 Task: Add an action where "Type is" incident" in downgrade and inform.
Action: Mouse moved to (19, 243)
Screenshot: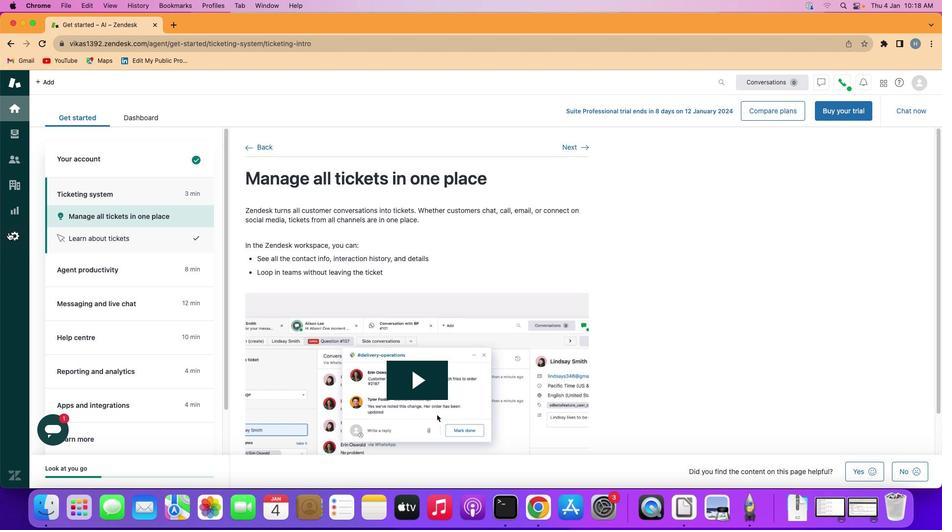 
Action: Mouse pressed left at (19, 243)
Screenshot: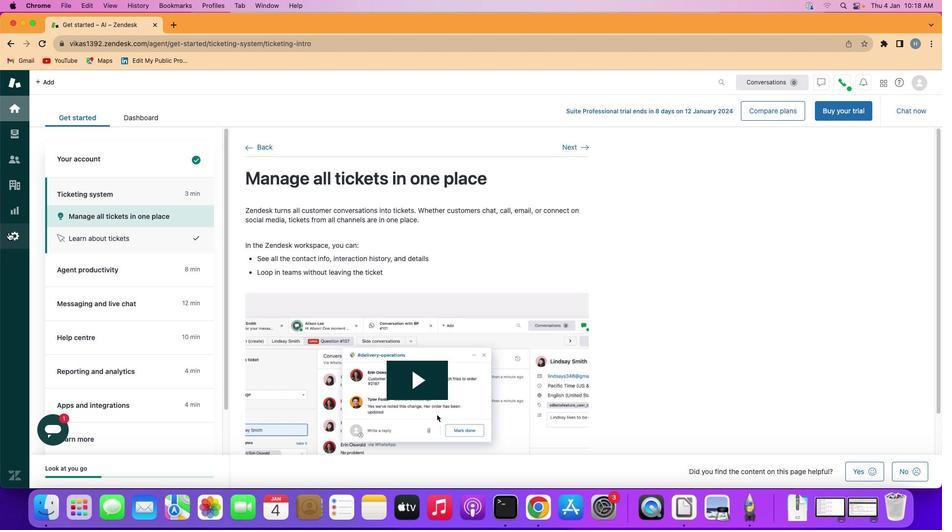 
Action: Mouse moved to (197, 410)
Screenshot: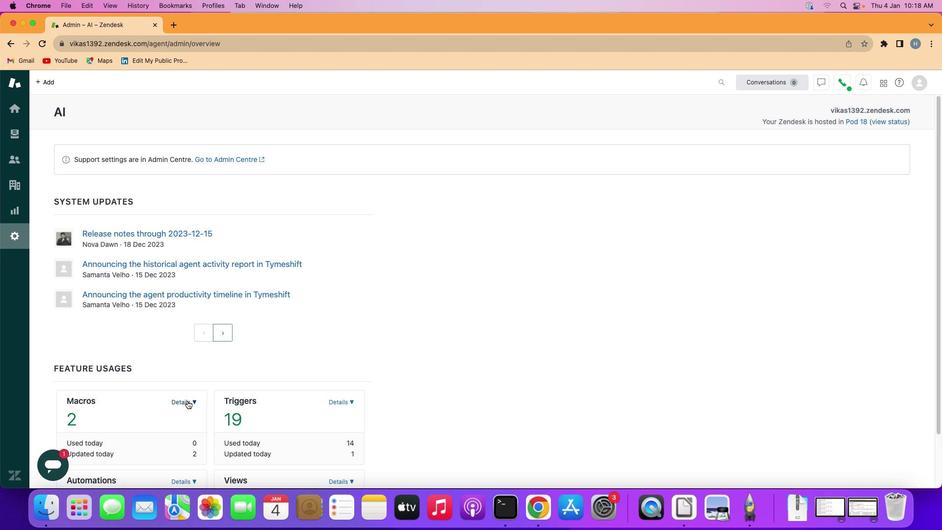 
Action: Mouse pressed left at (197, 410)
Screenshot: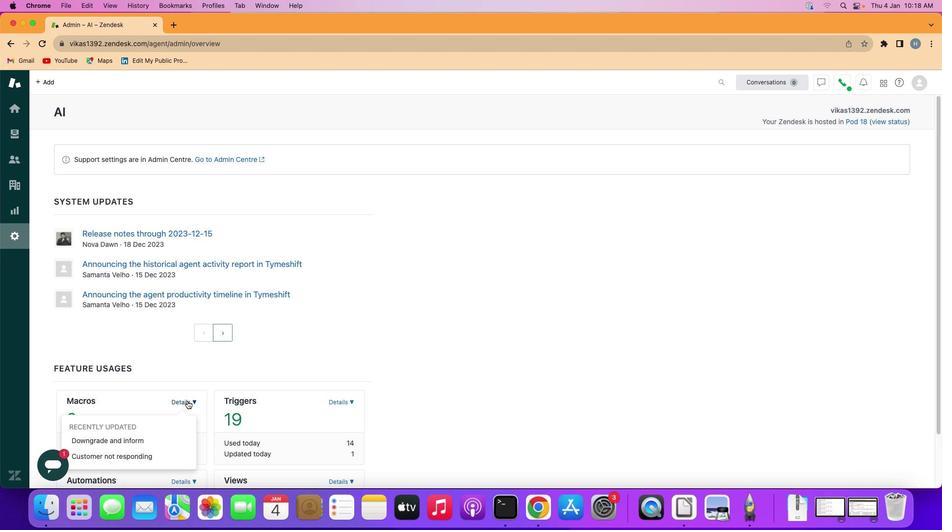 
Action: Mouse moved to (154, 445)
Screenshot: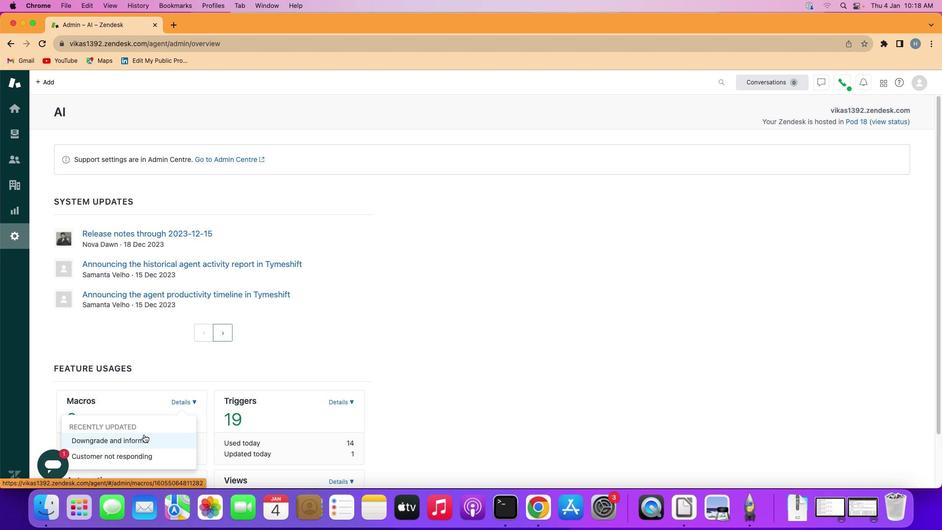 
Action: Mouse pressed left at (154, 445)
Screenshot: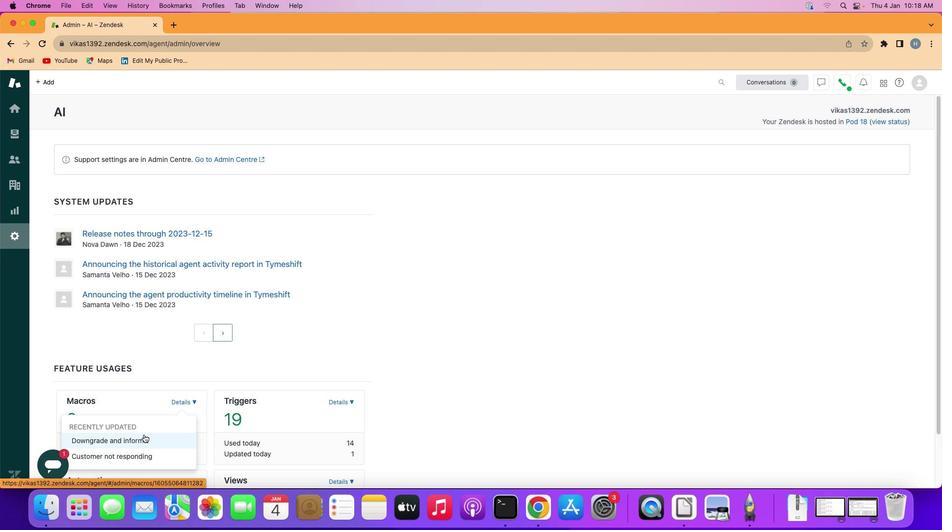 
Action: Mouse moved to (151, 368)
Screenshot: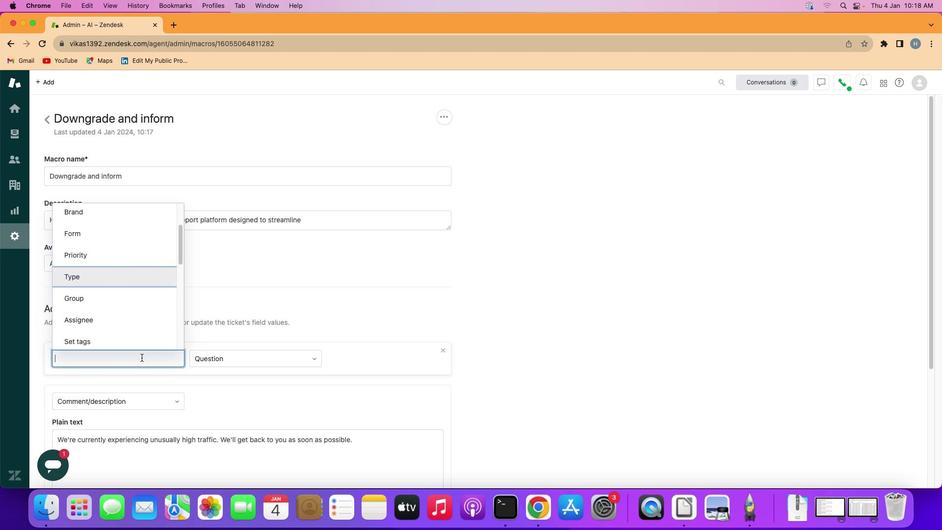 
Action: Mouse pressed left at (151, 368)
Screenshot: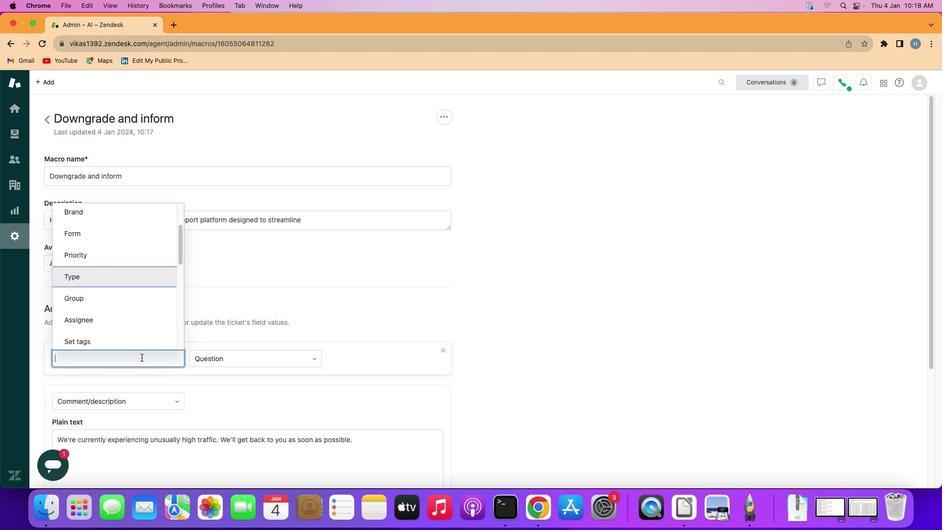 
Action: Mouse moved to (148, 285)
Screenshot: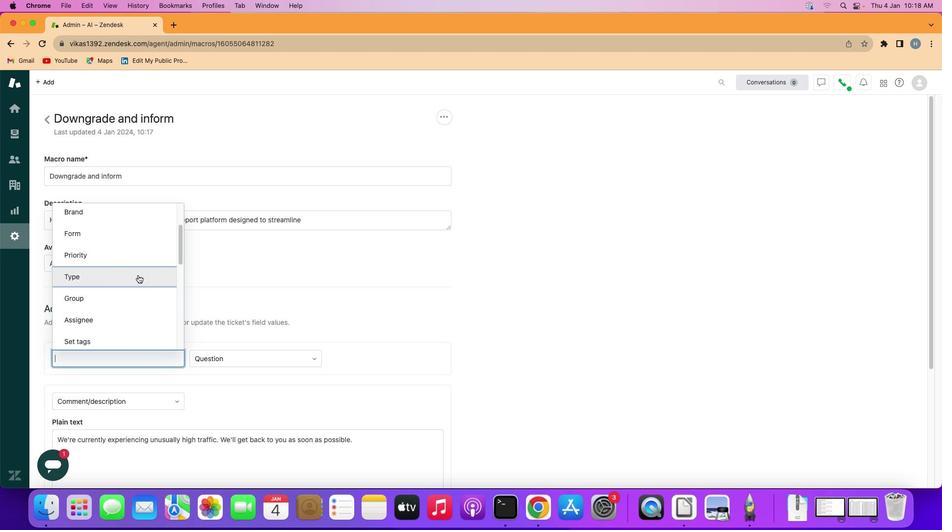
Action: Mouse pressed left at (148, 285)
Screenshot: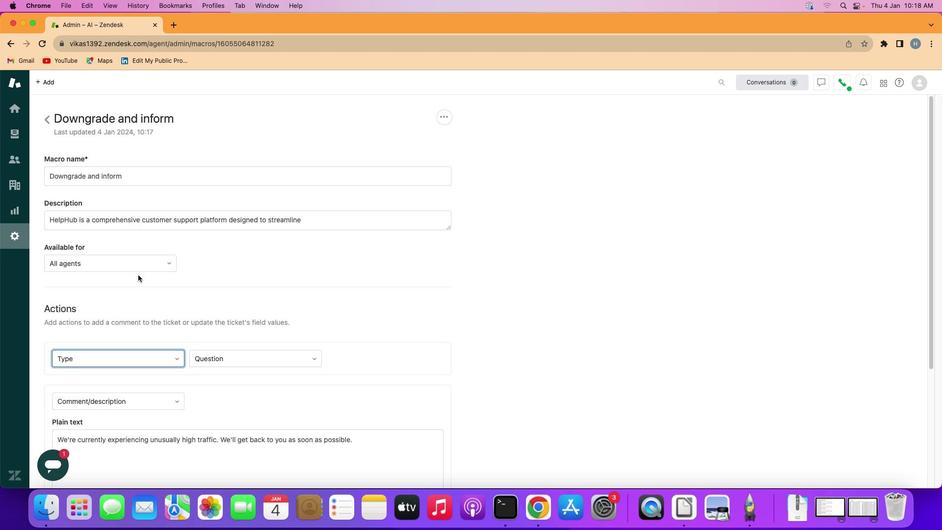 
Action: Mouse moved to (301, 366)
Screenshot: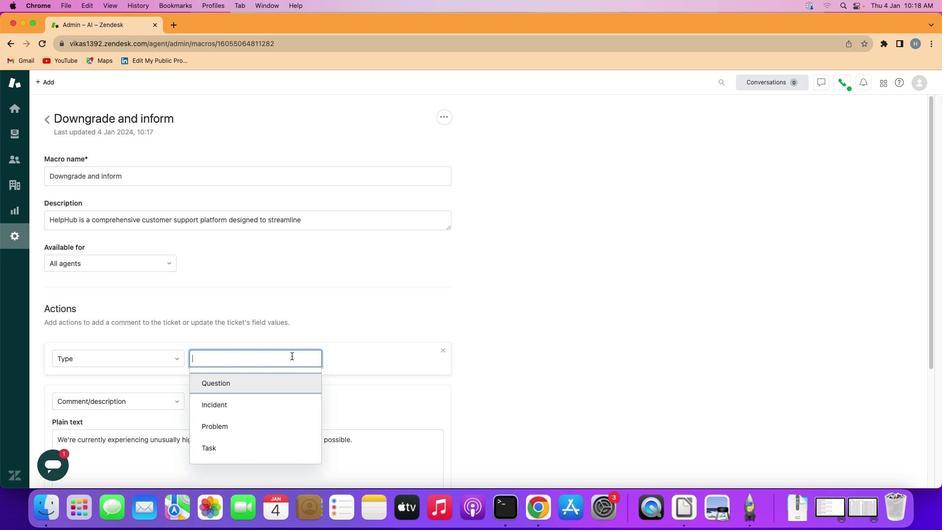
Action: Mouse pressed left at (301, 366)
Screenshot: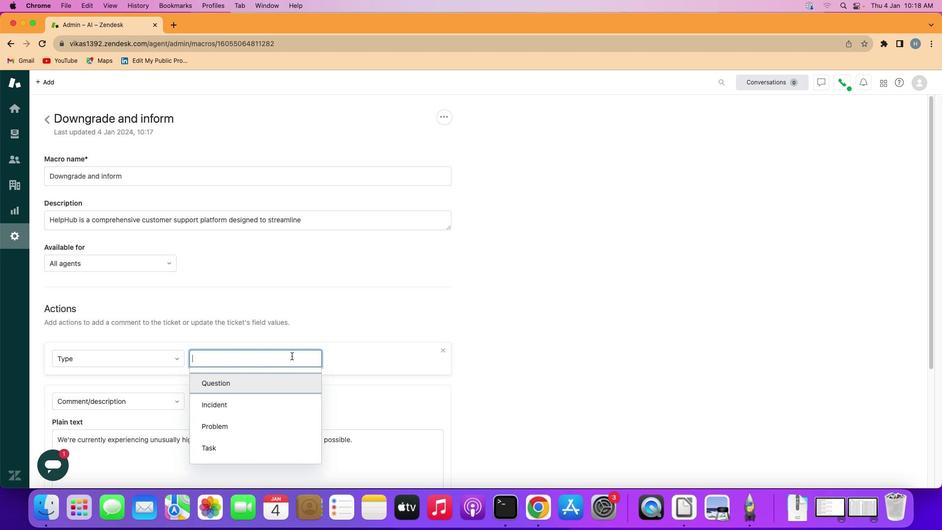 
Action: Mouse moved to (284, 413)
Screenshot: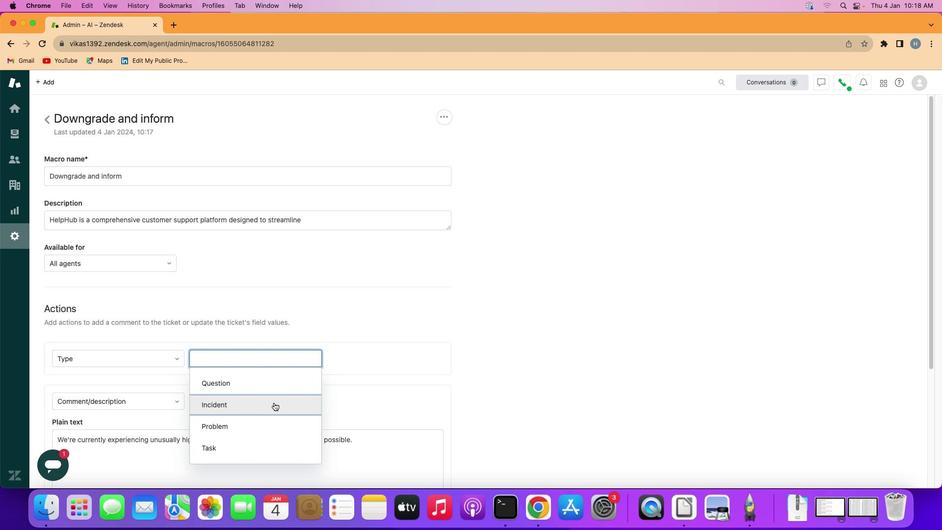 
Action: Mouse pressed left at (284, 413)
Screenshot: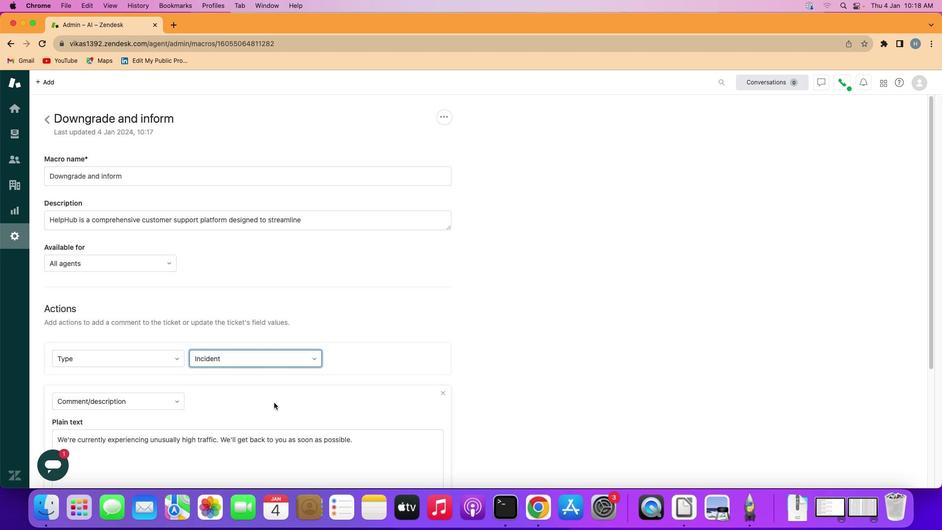 
Action: Mouse moved to (390, 396)
Screenshot: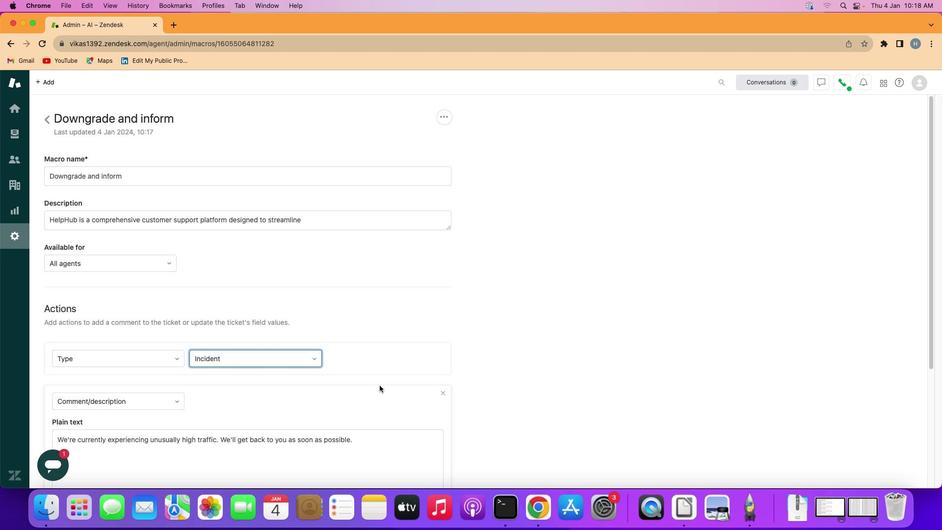
Action: Mouse scrolled (390, 396) with delta (10, 9)
Screenshot: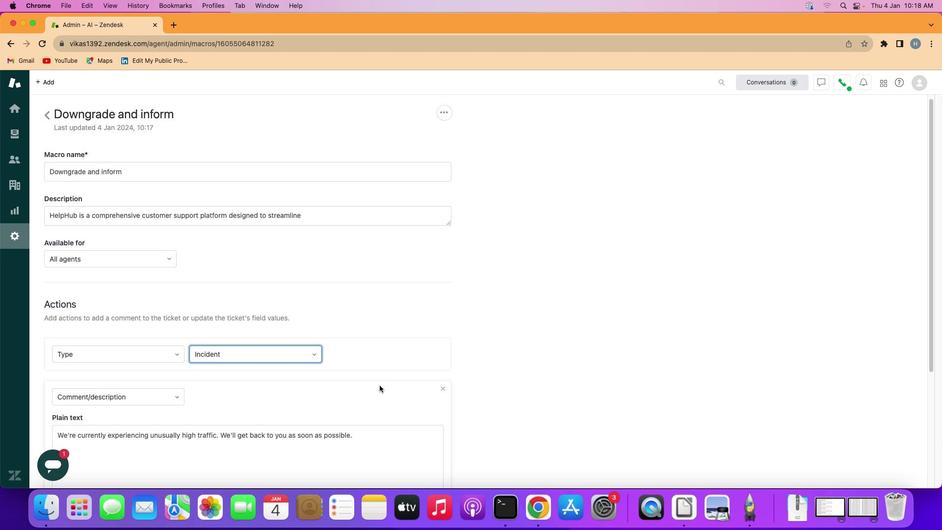 
Action: Mouse scrolled (390, 396) with delta (10, 9)
Screenshot: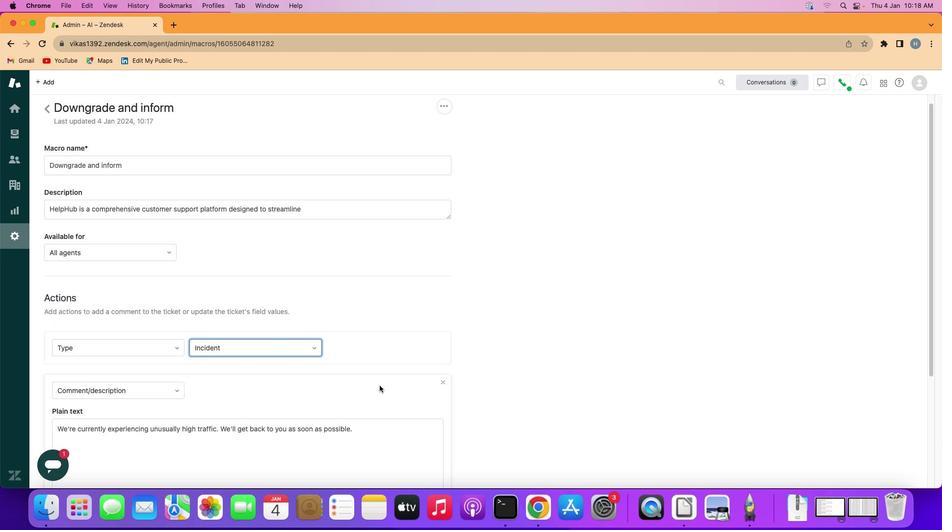 
Action: Mouse scrolled (390, 396) with delta (10, 9)
Screenshot: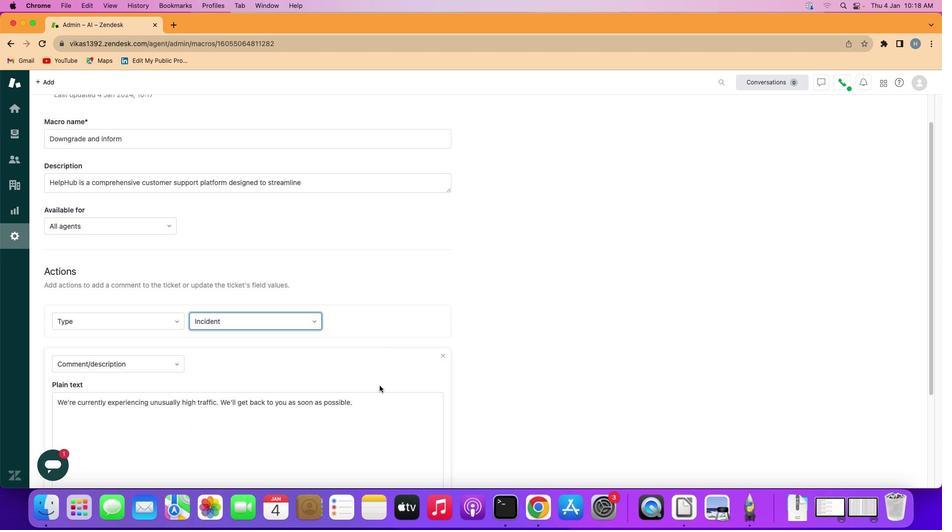 
Action: Mouse scrolled (390, 396) with delta (10, 9)
Screenshot: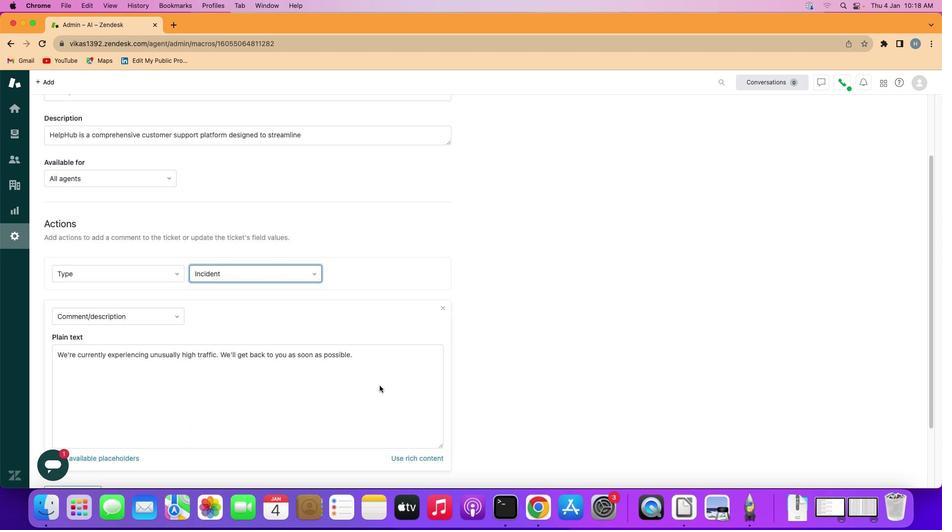
Action: Mouse scrolled (390, 396) with delta (10, 8)
Screenshot: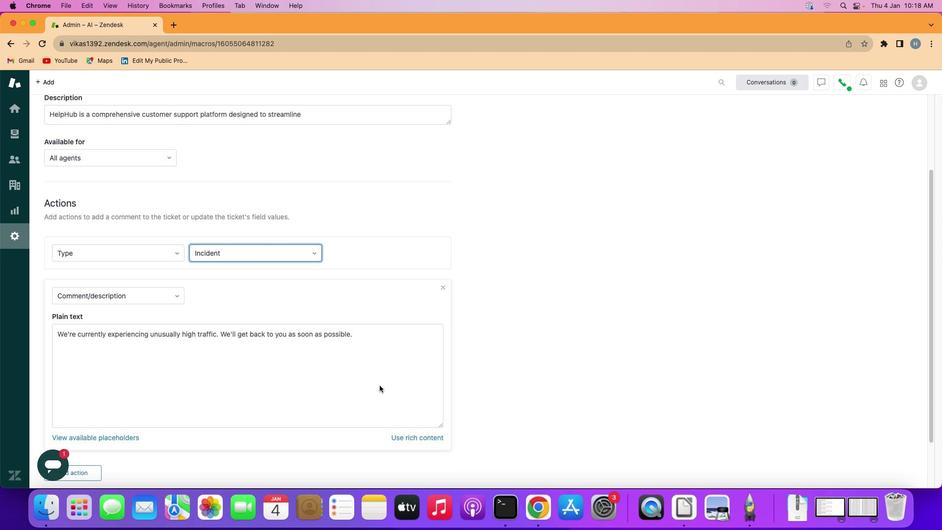
Action: Mouse scrolled (390, 396) with delta (10, 11)
Screenshot: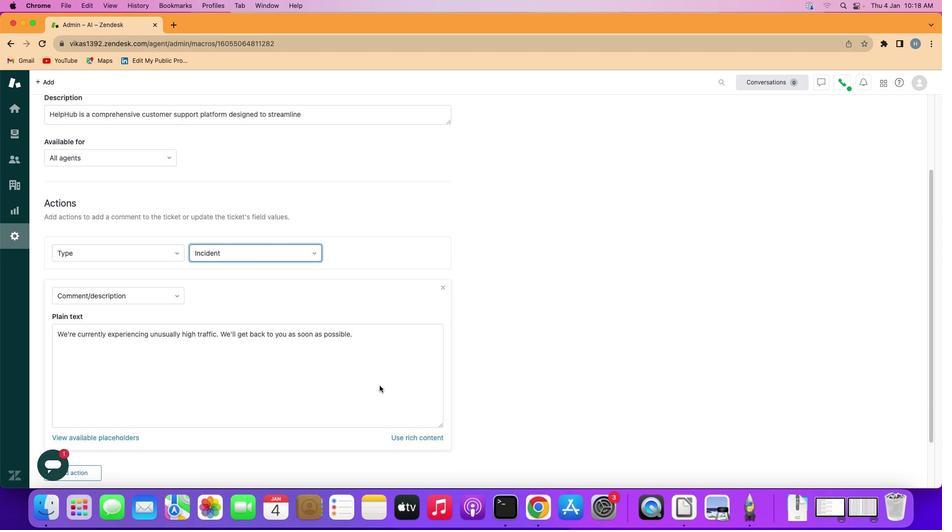 
Action: Mouse moved to (390, 396)
Screenshot: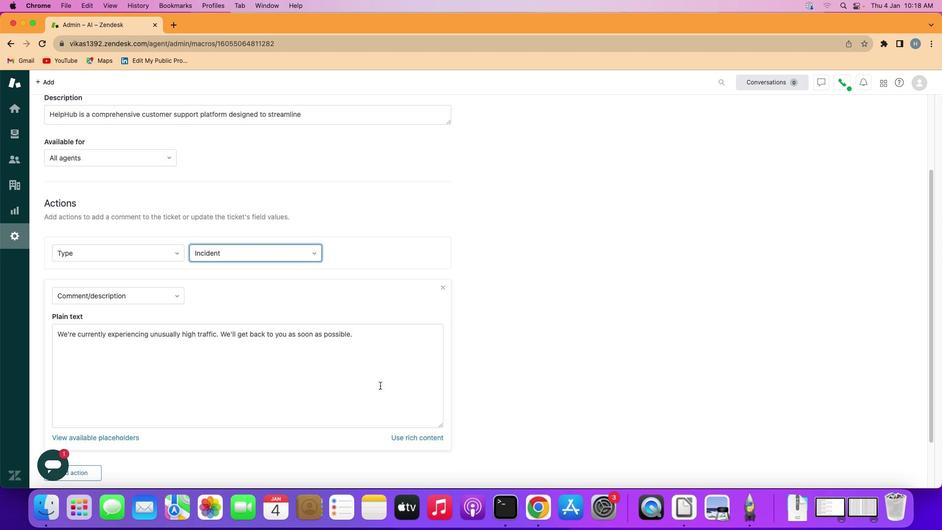 
Action: Mouse scrolled (390, 396) with delta (10, 9)
Screenshot: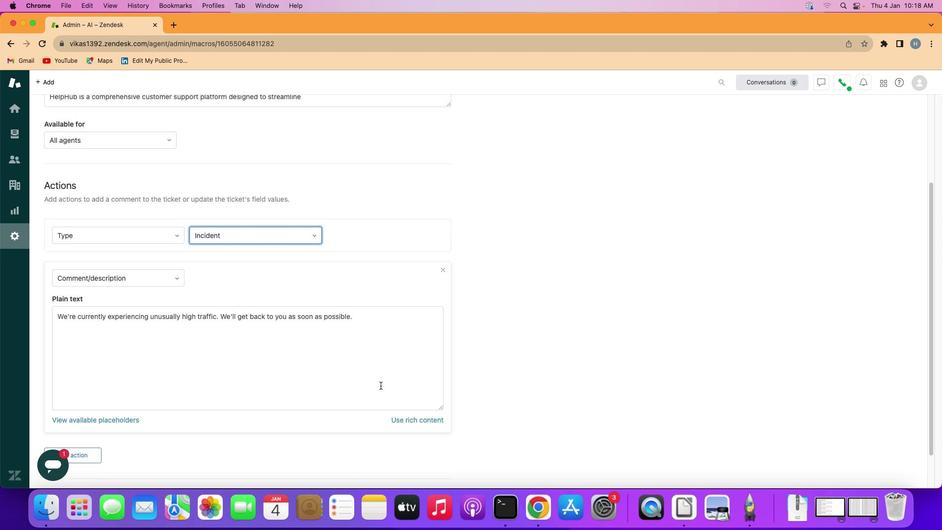 
Action: Mouse scrolled (390, 396) with delta (10, 9)
Screenshot: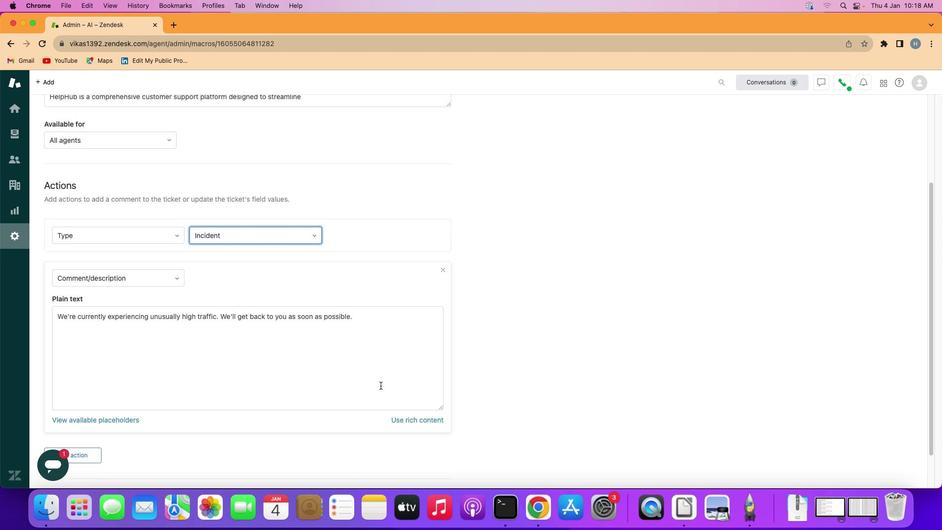 
Action: Mouse scrolled (390, 396) with delta (10, 8)
Screenshot: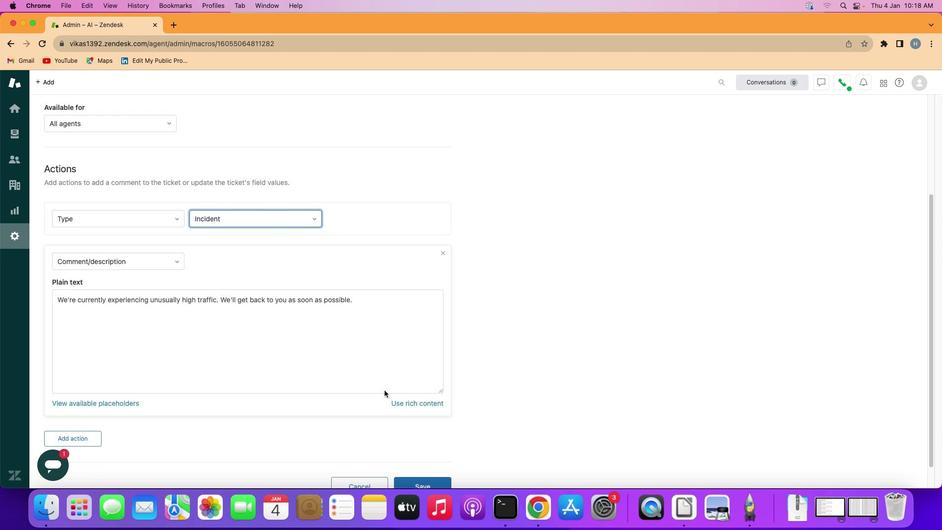 
Action: Mouse scrolled (390, 396) with delta (10, 8)
Screenshot: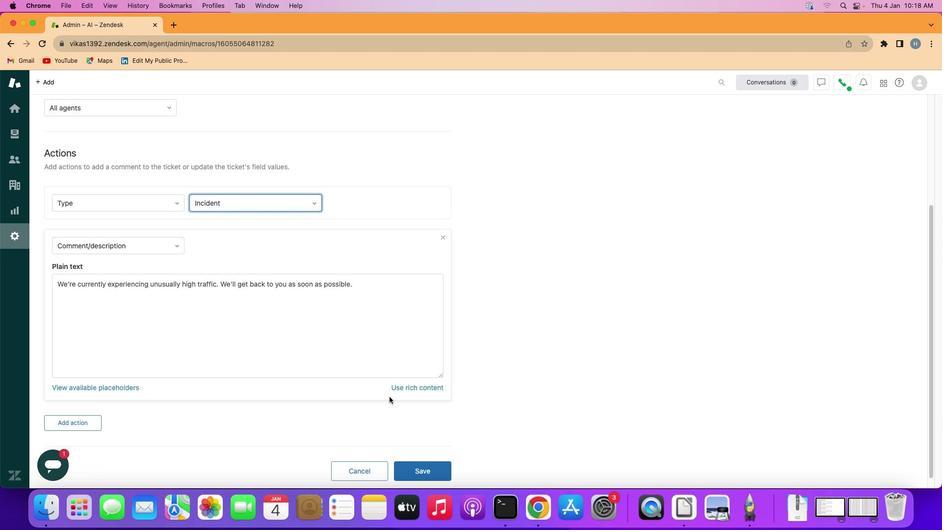 
Action: Mouse moved to (424, 468)
Screenshot: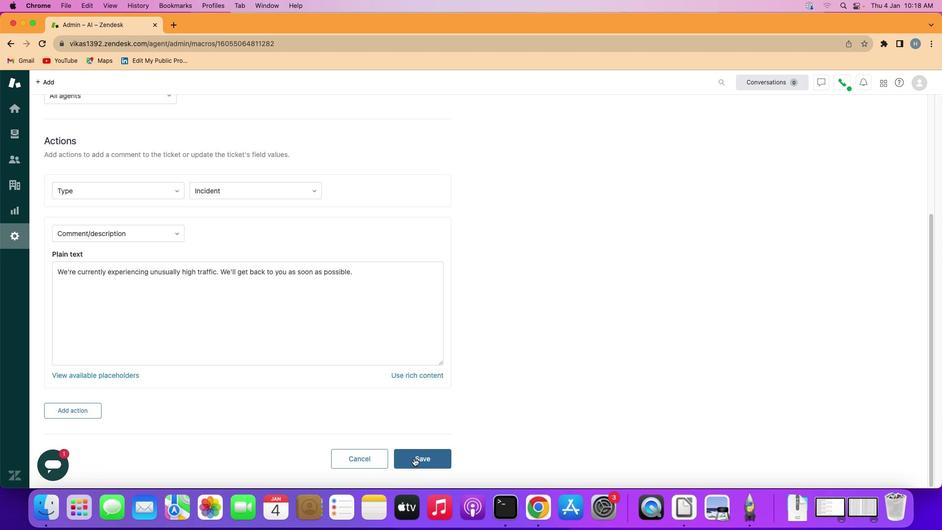 
Action: Mouse pressed left at (424, 468)
Screenshot: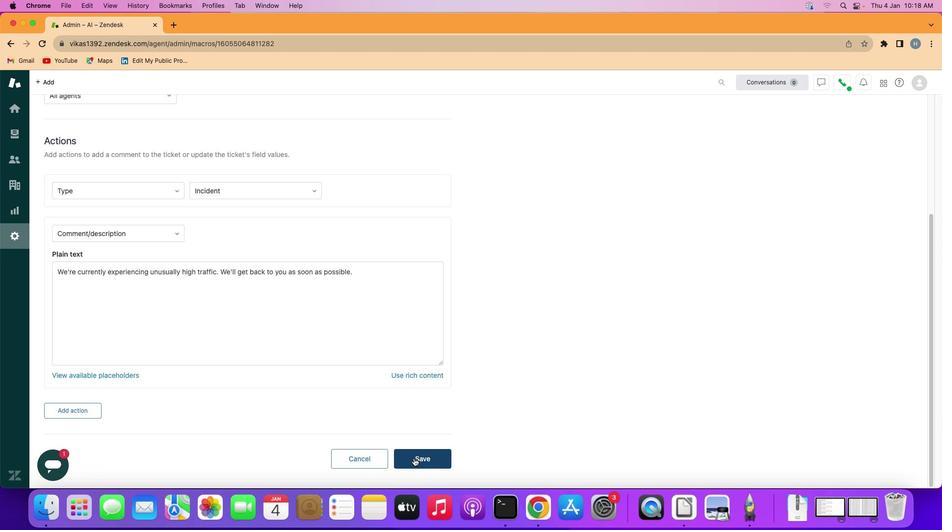
Action: Mouse moved to (351, 364)
Screenshot: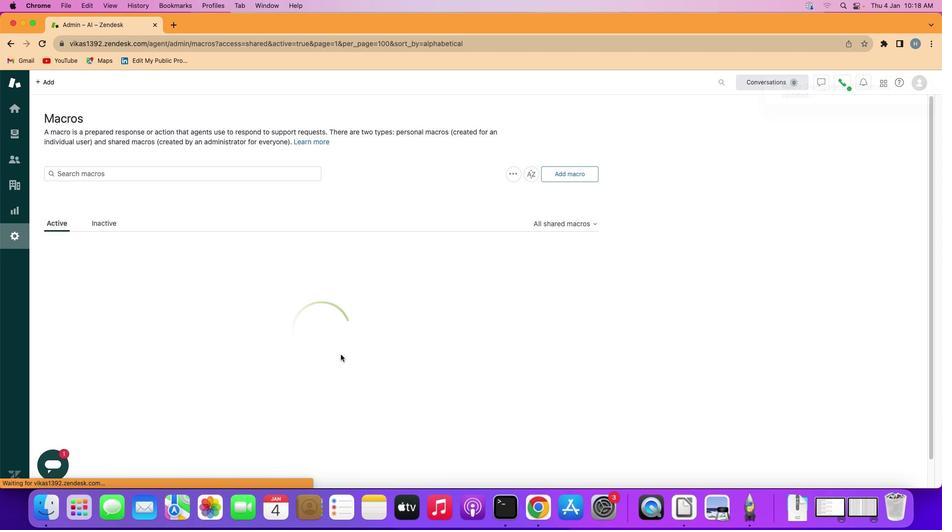 
